 Task: Select the Azores Time as time zone for the schedule.
Action: Mouse moved to (311, 456)
Screenshot: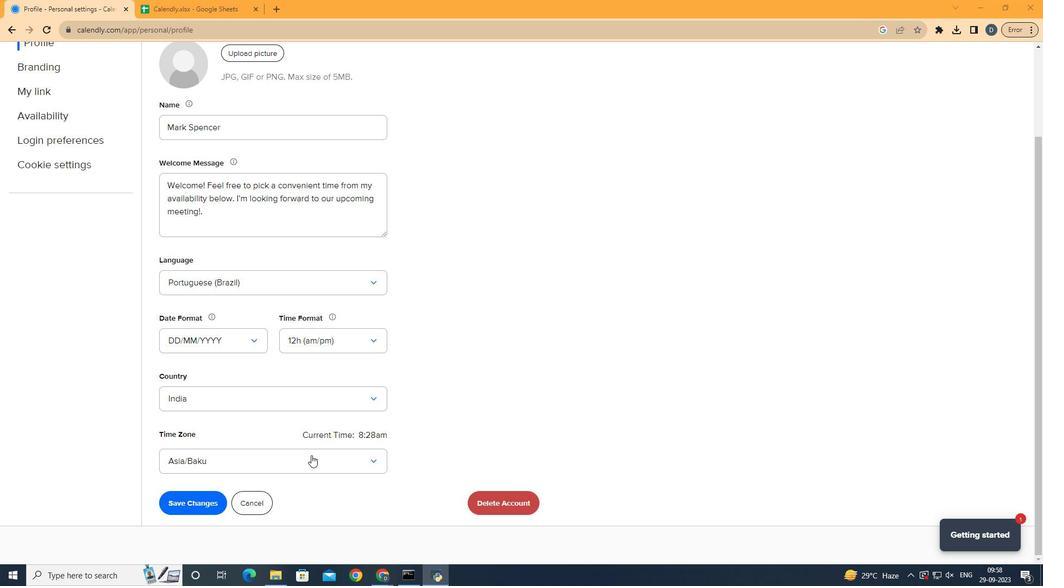 
Action: Mouse pressed left at (311, 456)
Screenshot: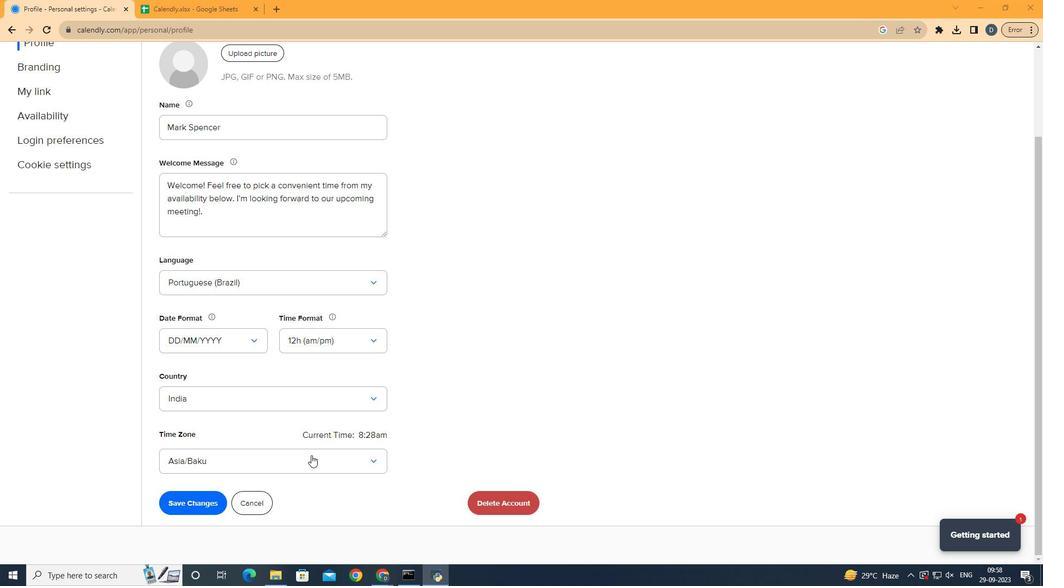 
Action: Mouse moved to (318, 468)
Screenshot: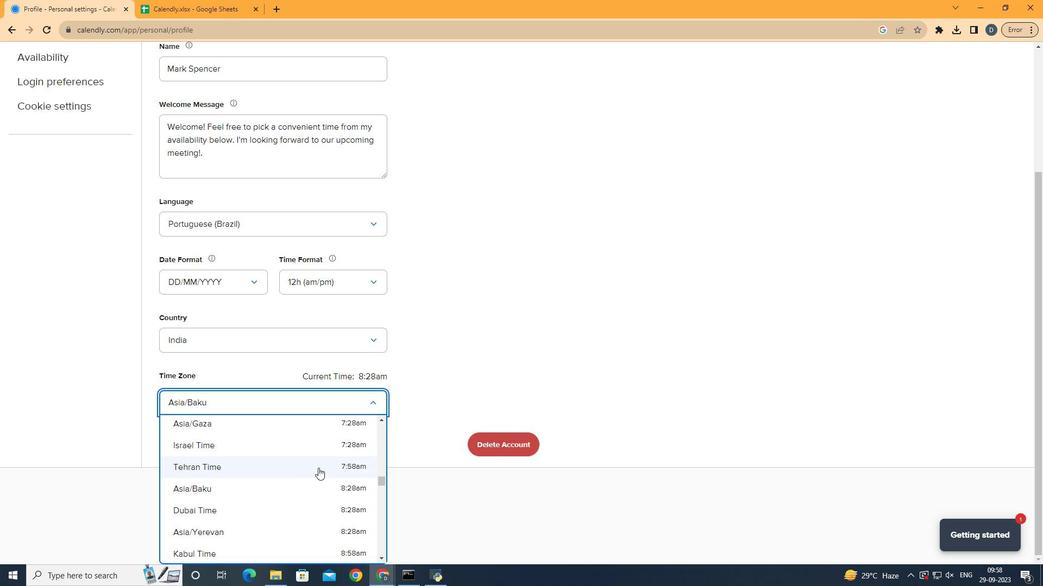 
Action: Mouse scrolled (318, 467) with delta (0, 0)
Screenshot: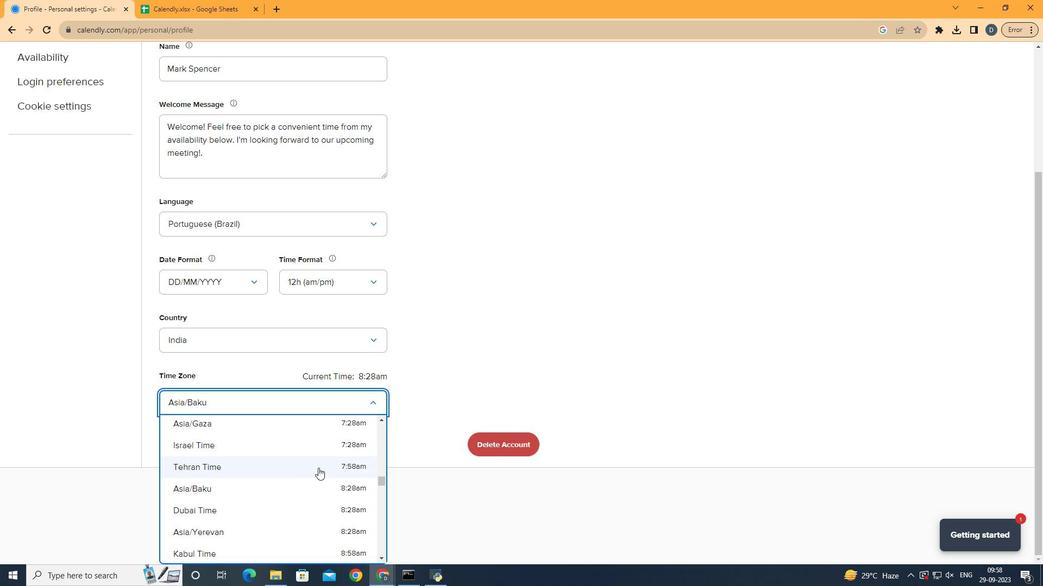 
Action: Mouse moved to (328, 446)
Screenshot: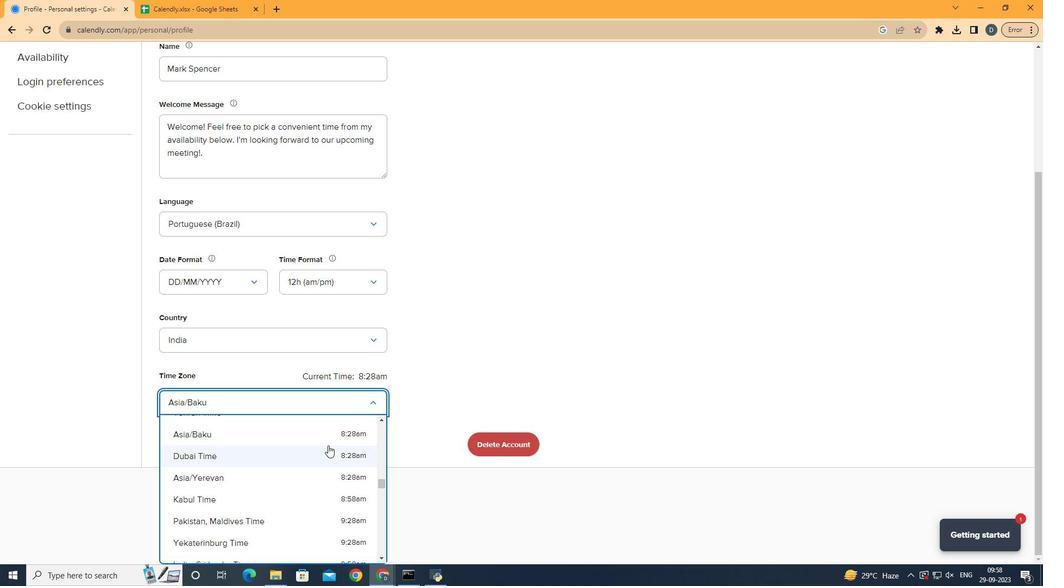 
Action: Mouse scrolled (328, 445) with delta (0, 0)
Screenshot: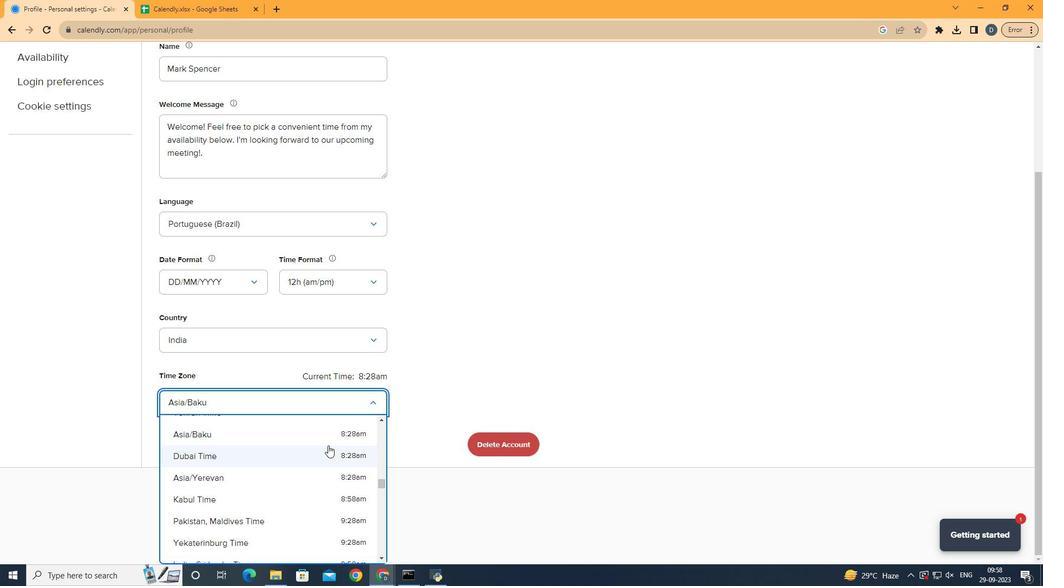 
Action: Mouse scrolled (328, 445) with delta (0, 0)
Screenshot: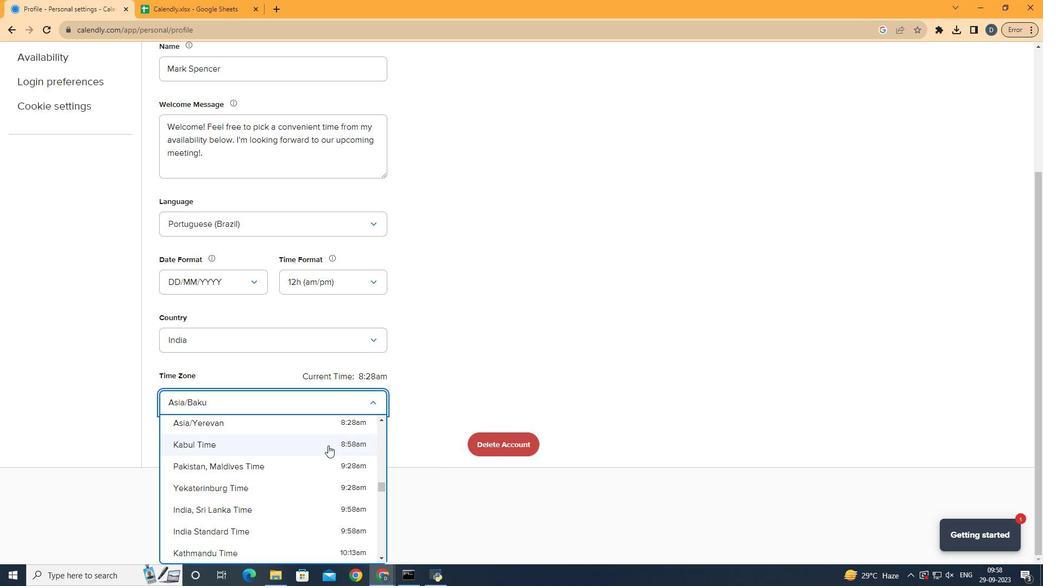
Action: Mouse scrolled (328, 445) with delta (0, 0)
Screenshot: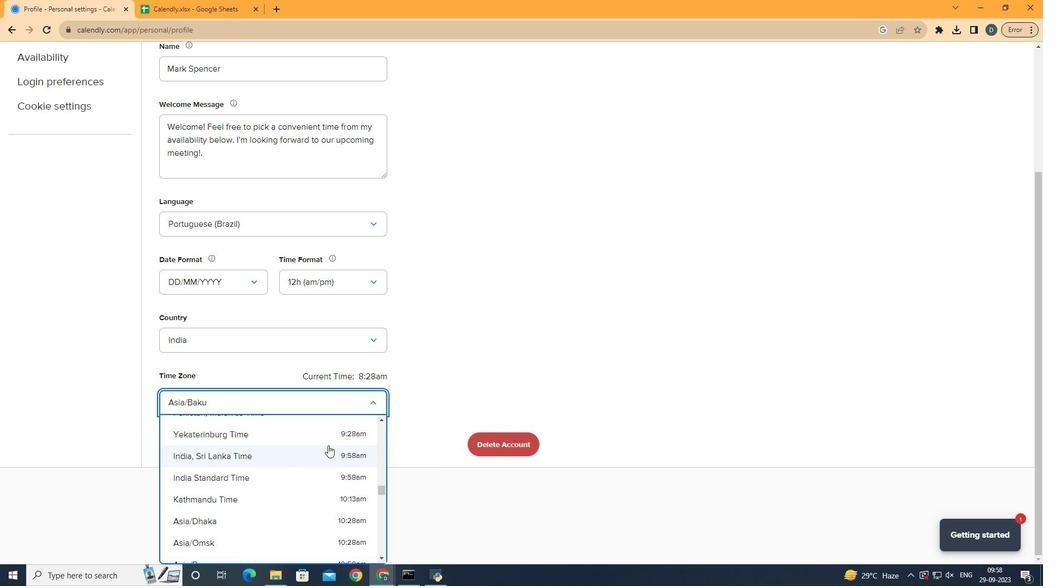 
Action: Mouse moved to (328, 446)
Screenshot: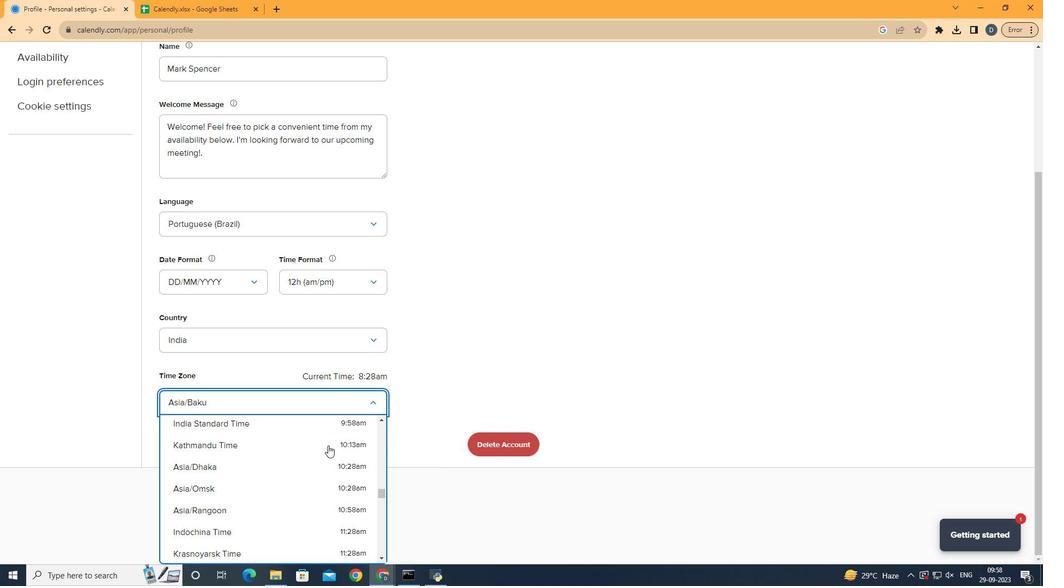 
Action: Mouse scrolled (328, 445) with delta (0, 0)
Screenshot: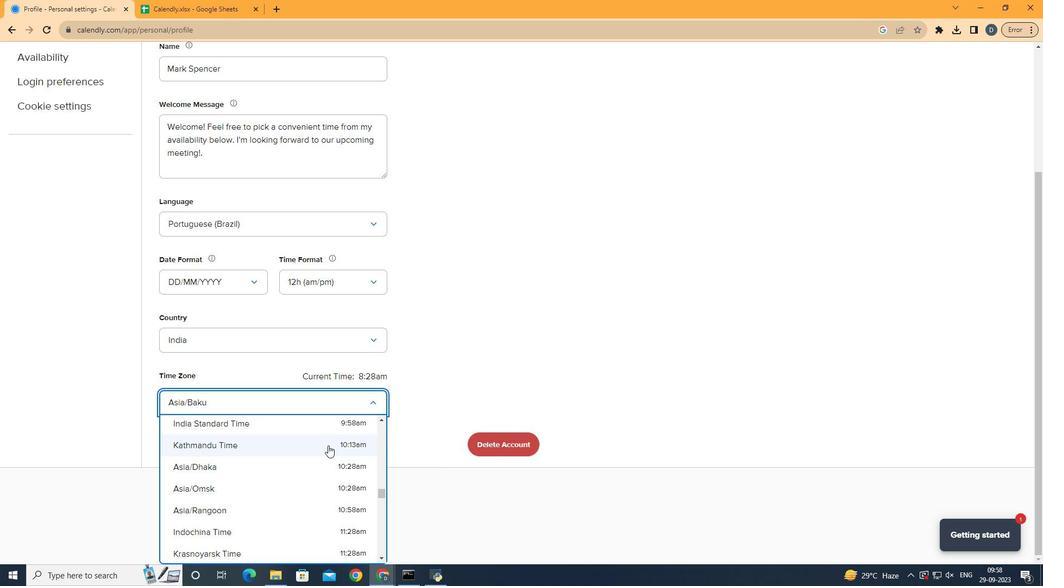 
Action: Mouse scrolled (328, 445) with delta (0, 0)
Screenshot: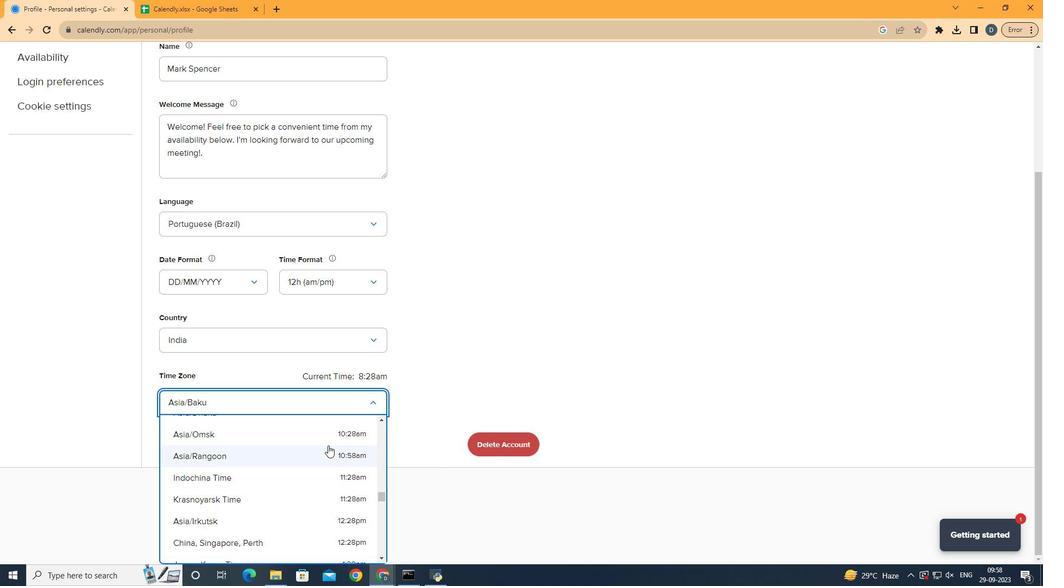 
Action: Mouse scrolled (328, 445) with delta (0, 0)
Screenshot: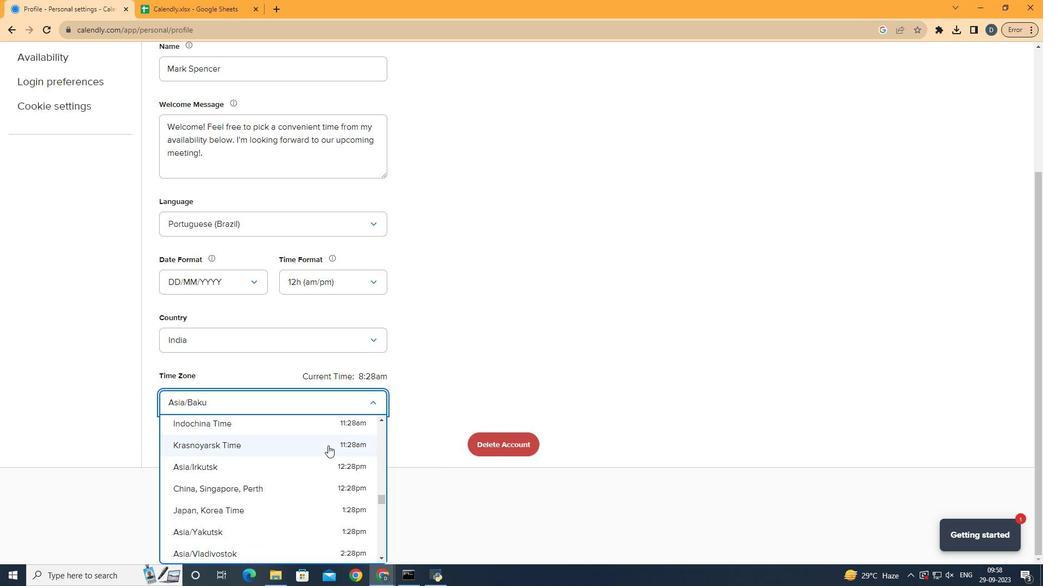 
Action: Mouse scrolled (328, 445) with delta (0, 0)
Screenshot: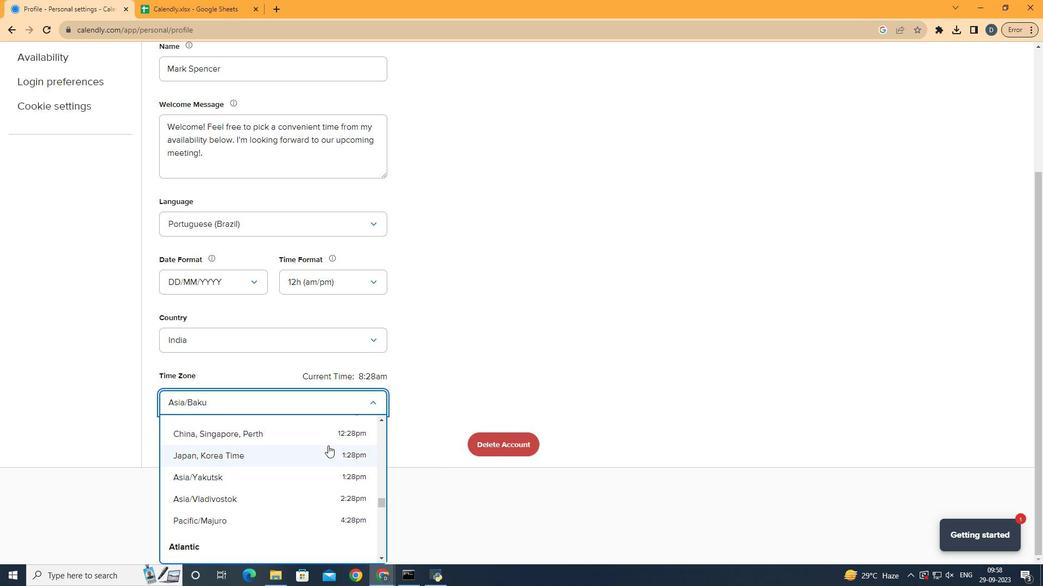 
Action: Mouse scrolled (328, 445) with delta (0, 0)
Screenshot: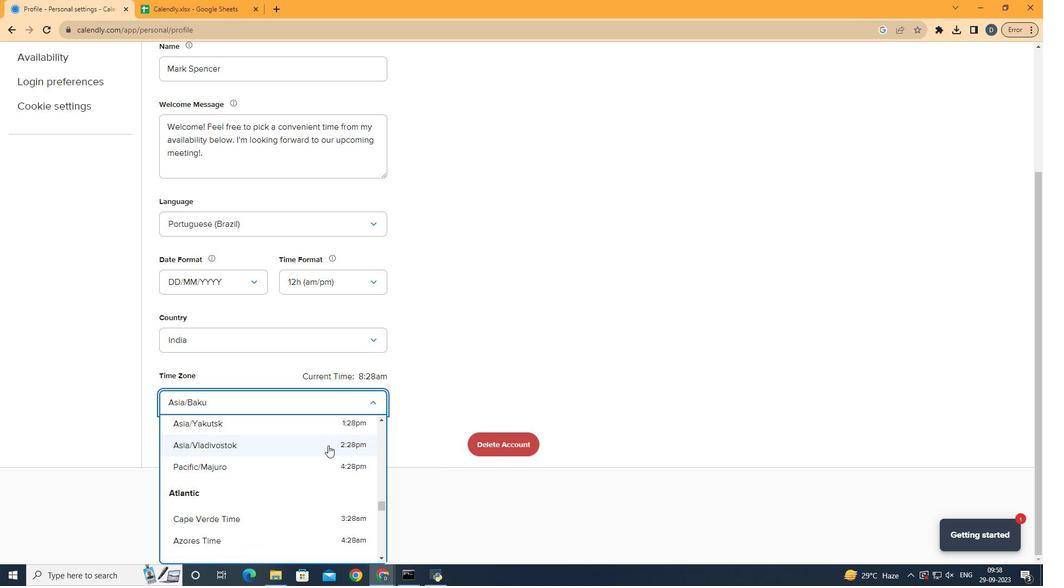 
Action: Mouse moved to (255, 490)
Screenshot: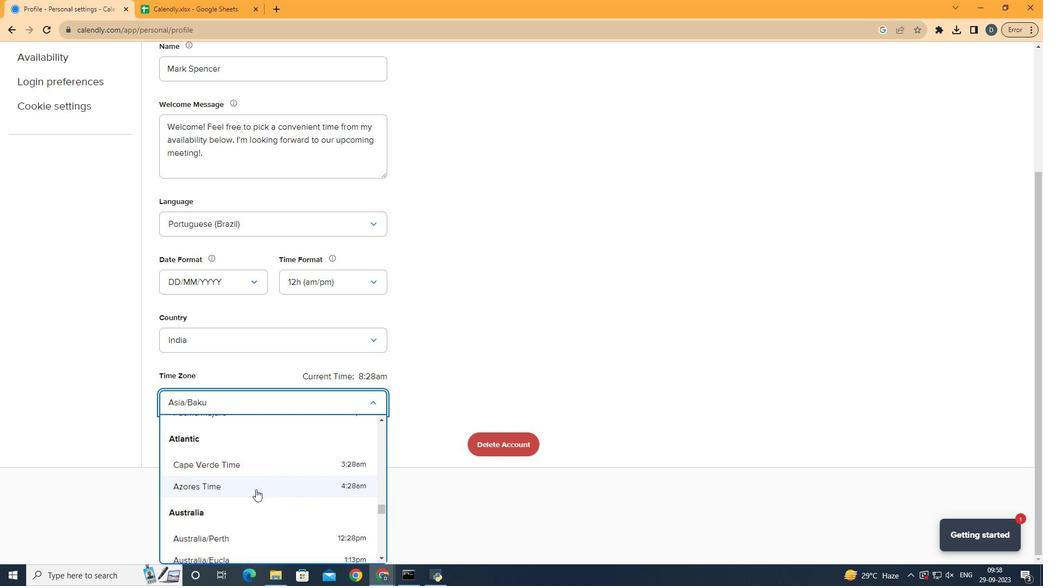 
Action: Mouse pressed left at (255, 490)
Screenshot: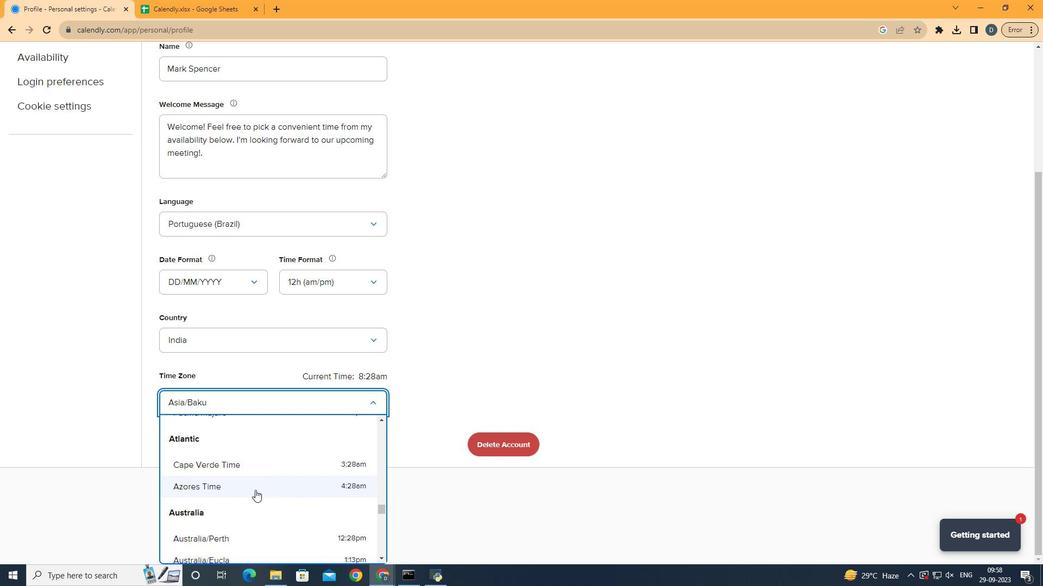 
Action: Mouse moved to (430, 402)
Screenshot: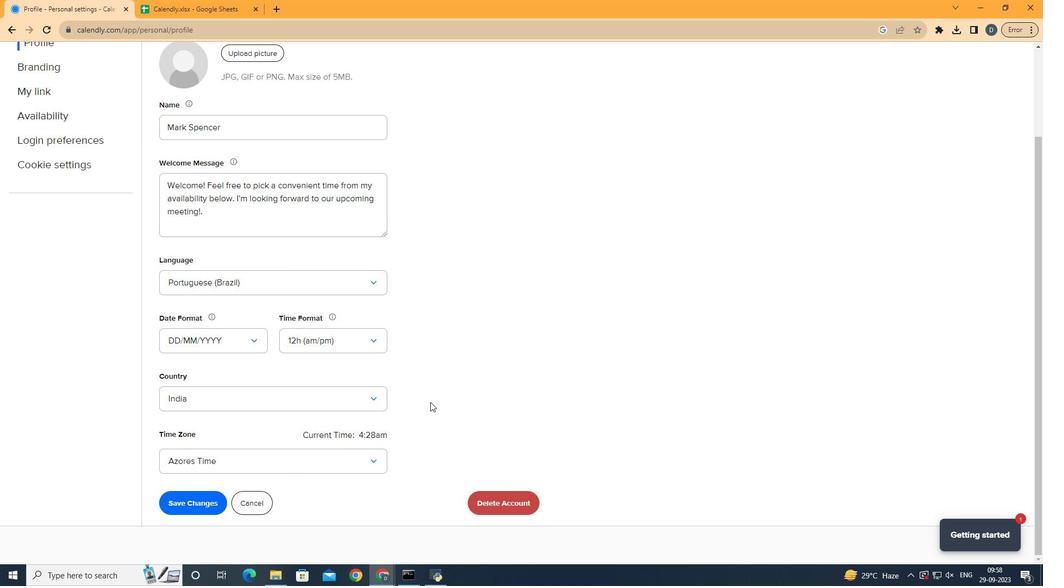 
